Task: Set the rate control method for qsv to cbr.
Action: Mouse moved to (104, 13)
Screenshot: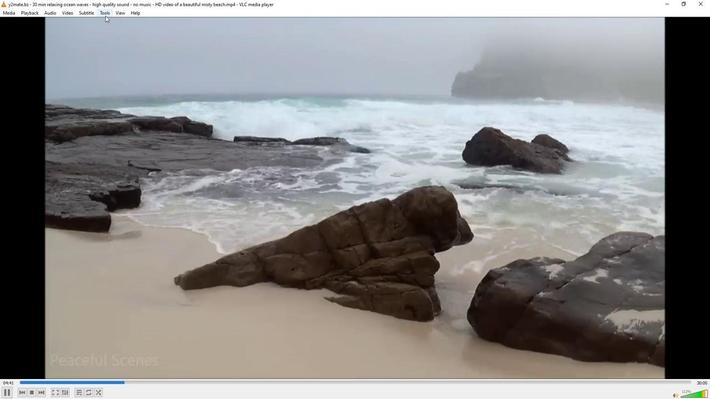 
Action: Mouse pressed left at (104, 13)
Screenshot: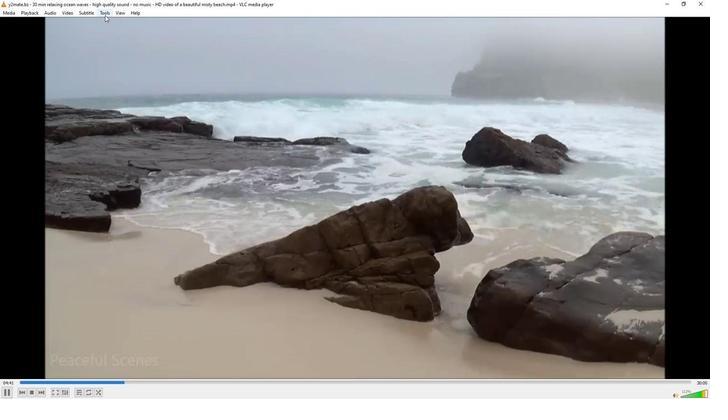 
Action: Mouse moved to (114, 99)
Screenshot: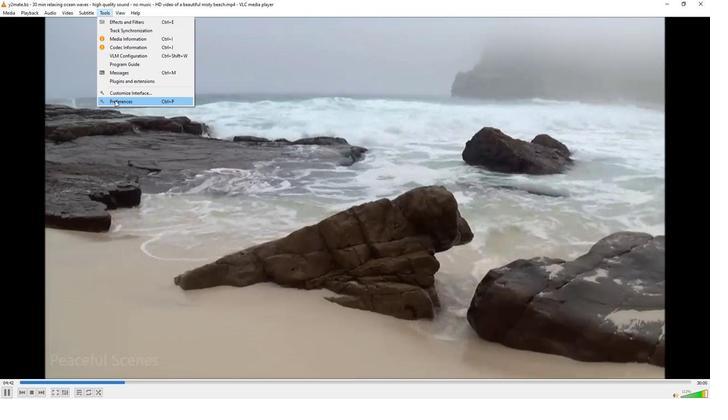 
Action: Mouse pressed left at (114, 99)
Screenshot: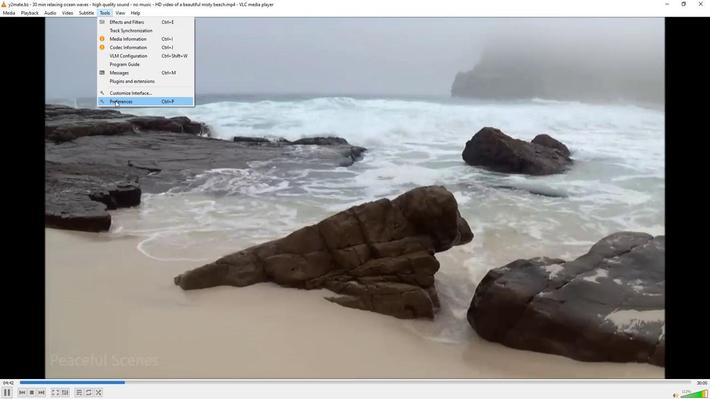 
Action: Mouse moved to (84, 308)
Screenshot: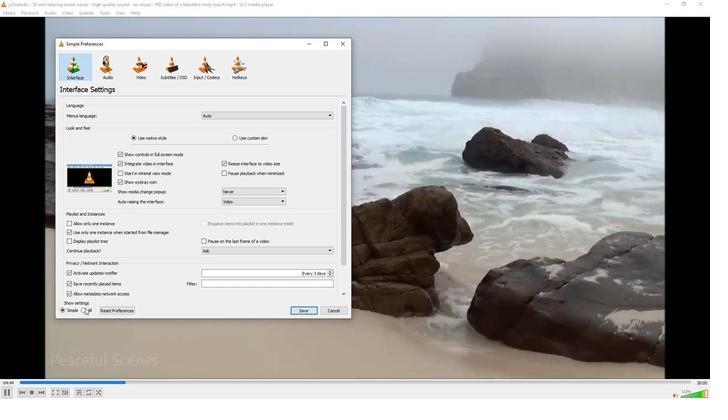 
Action: Mouse pressed left at (84, 308)
Screenshot: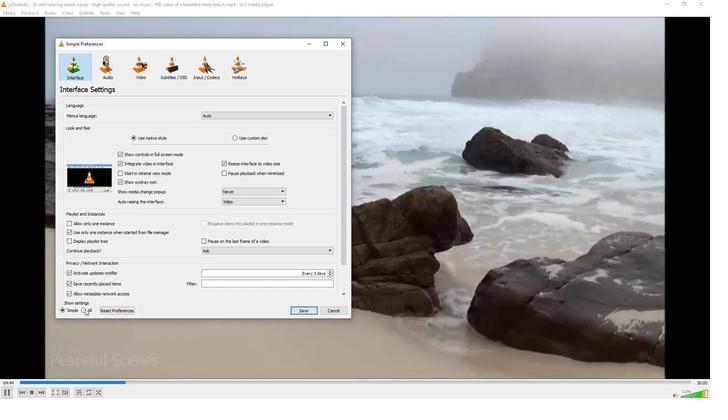 
Action: Mouse moved to (72, 203)
Screenshot: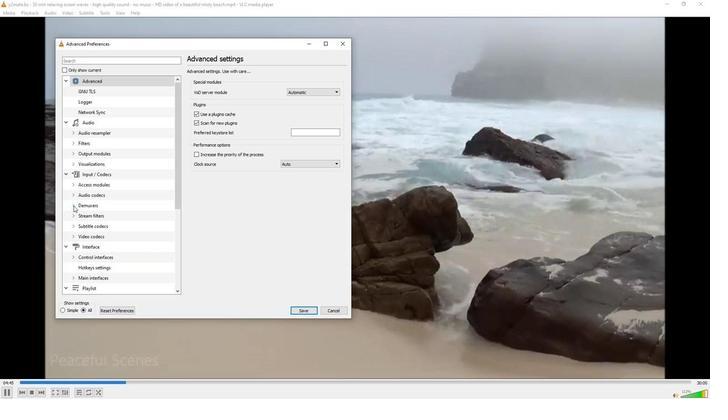 
Action: Mouse pressed left at (72, 203)
Screenshot: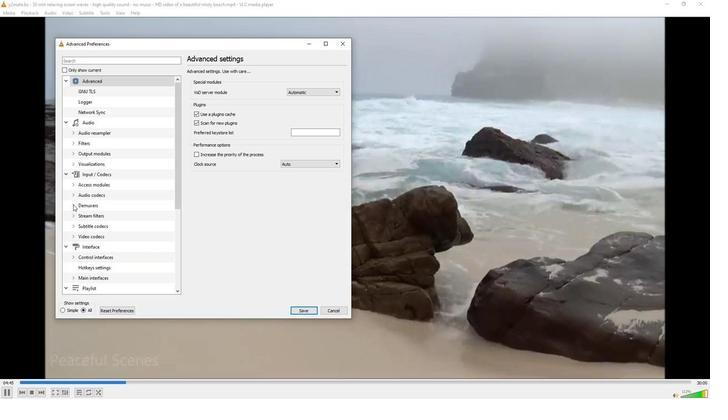 
Action: Mouse moved to (92, 243)
Screenshot: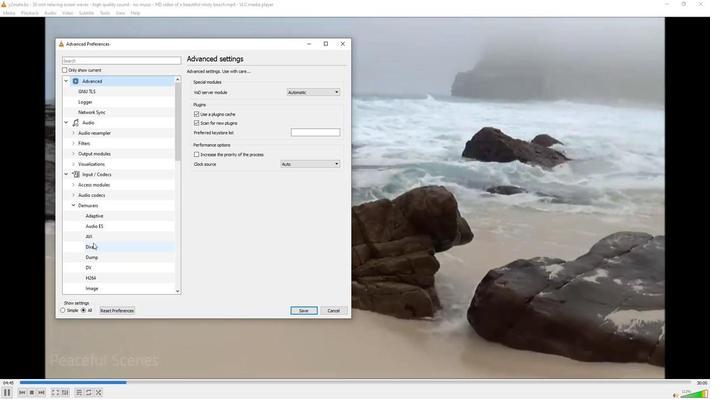 
Action: Mouse scrolled (92, 242) with delta (0, 0)
Screenshot: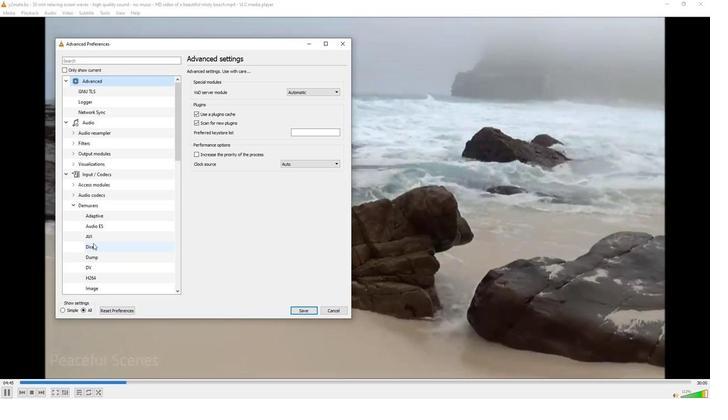 
Action: Mouse scrolled (92, 242) with delta (0, 0)
Screenshot: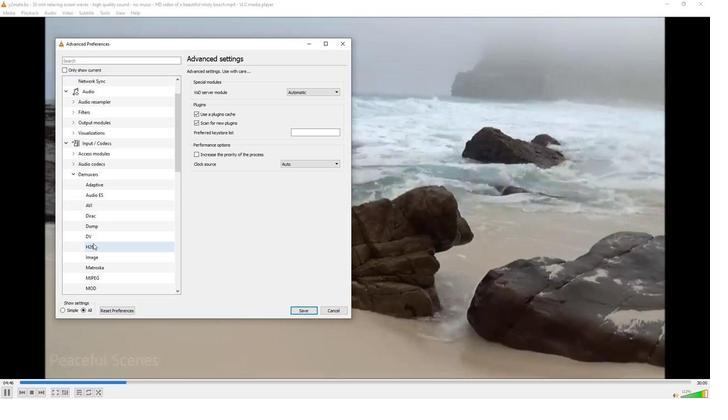 
Action: Mouse scrolled (92, 242) with delta (0, 0)
Screenshot: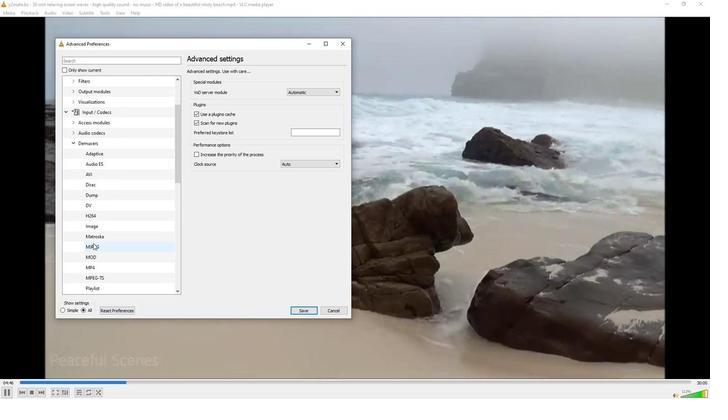 
Action: Mouse scrolled (92, 242) with delta (0, 0)
Screenshot: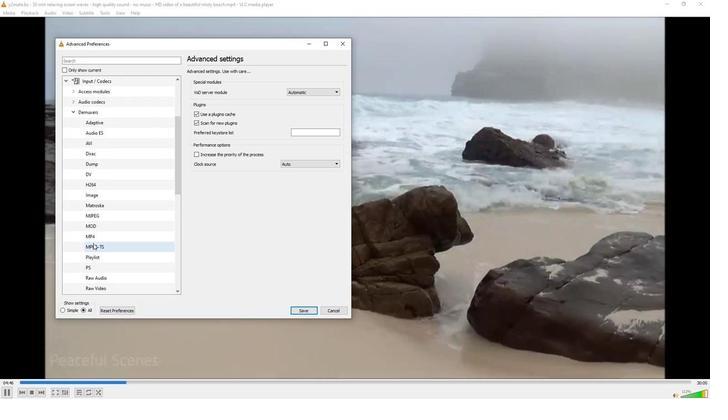 
Action: Mouse scrolled (92, 242) with delta (0, 0)
Screenshot: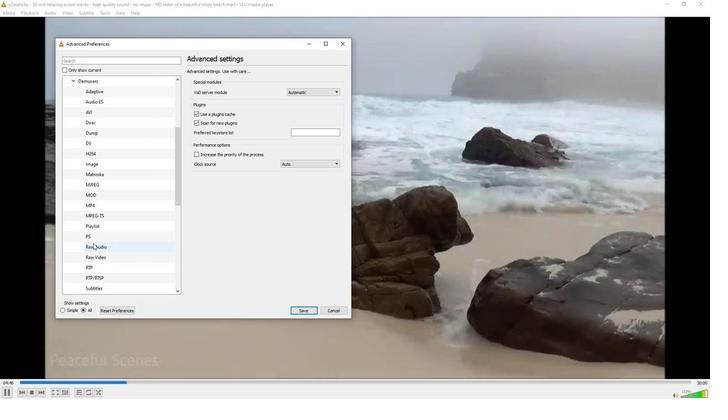 
Action: Mouse scrolled (92, 242) with delta (0, 0)
Screenshot: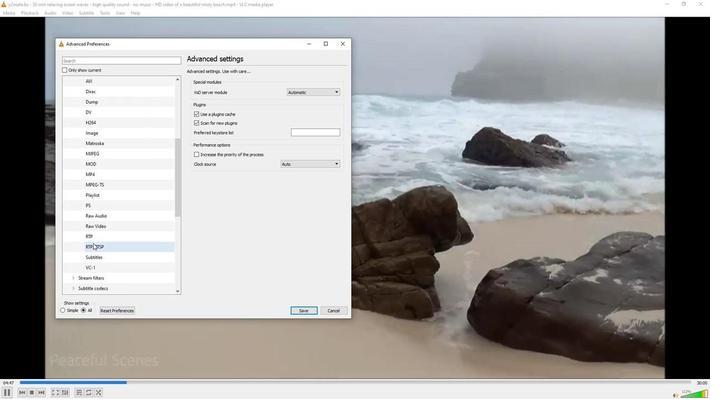 
Action: Mouse moved to (73, 265)
Screenshot: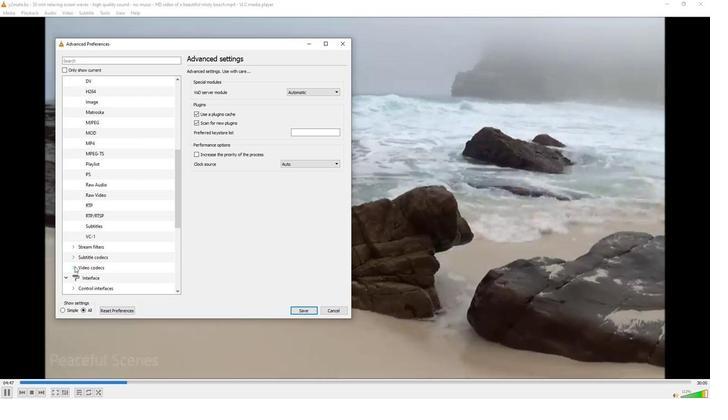 
Action: Mouse pressed left at (73, 265)
Screenshot: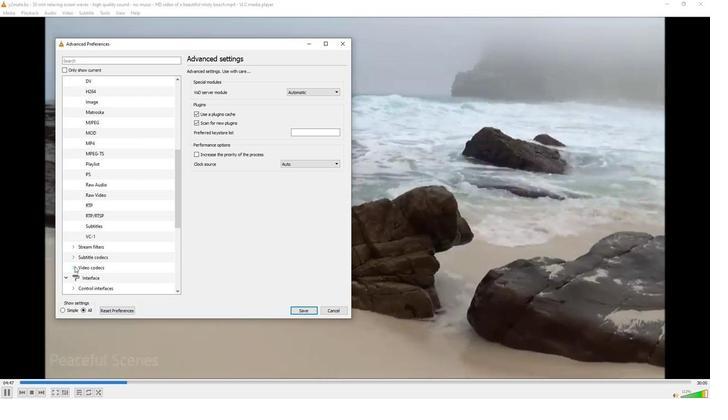 
Action: Mouse moved to (81, 271)
Screenshot: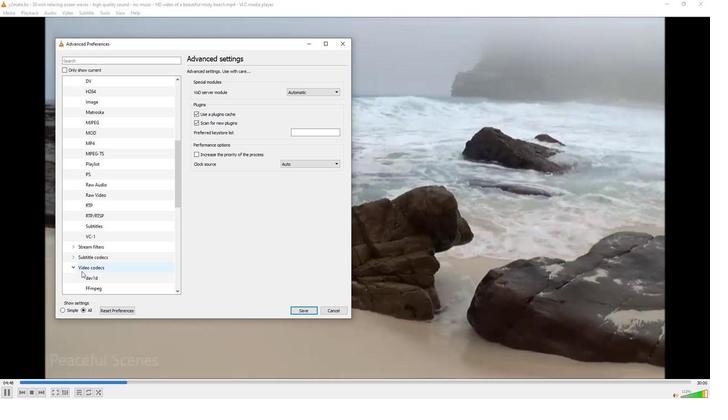 
Action: Mouse scrolled (81, 270) with delta (0, 0)
Screenshot: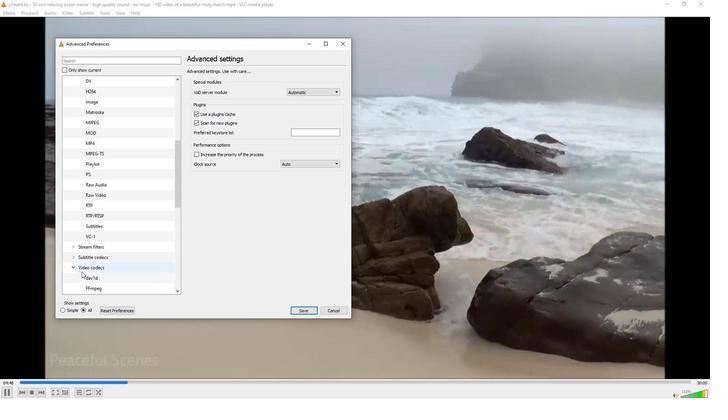 
Action: Mouse moved to (87, 275)
Screenshot: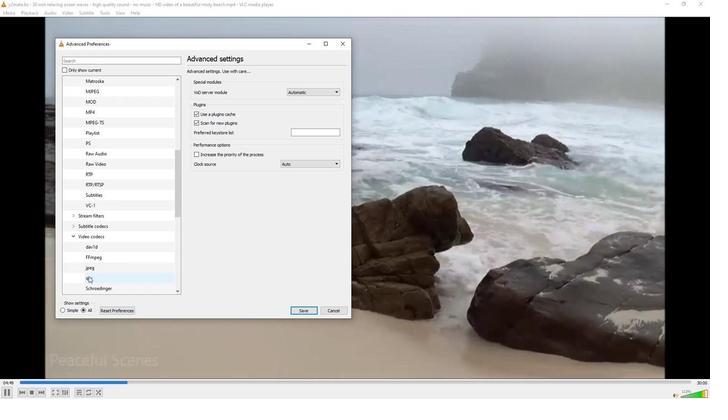 
Action: Mouse pressed left at (87, 275)
Screenshot: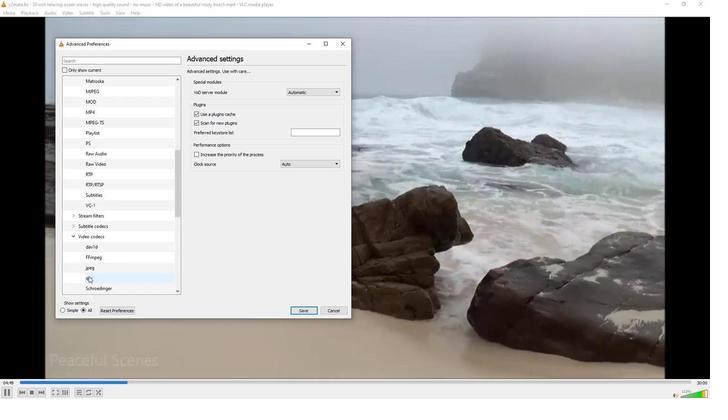 
Action: Mouse moved to (322, 169)
Screenshot: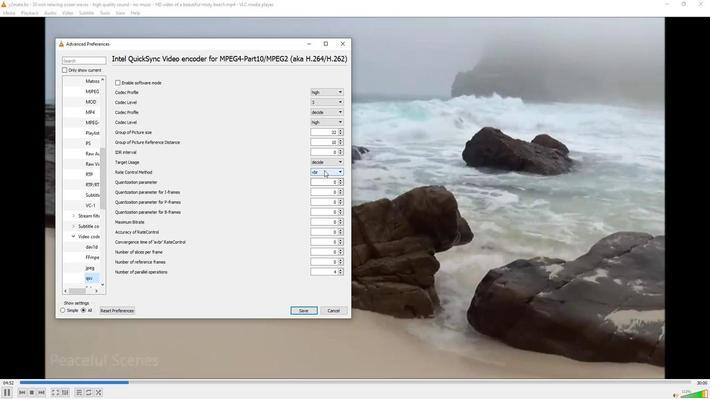 
Action: Mouse pressed left at (322, 169)
Screenshot: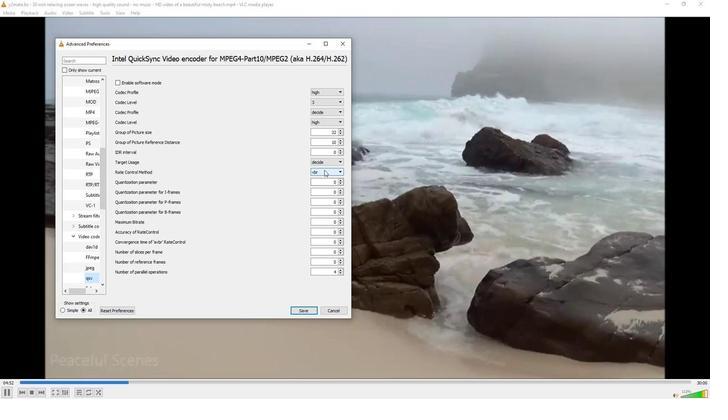 
Action: Mouse moved to (318, 178)
Screenshot: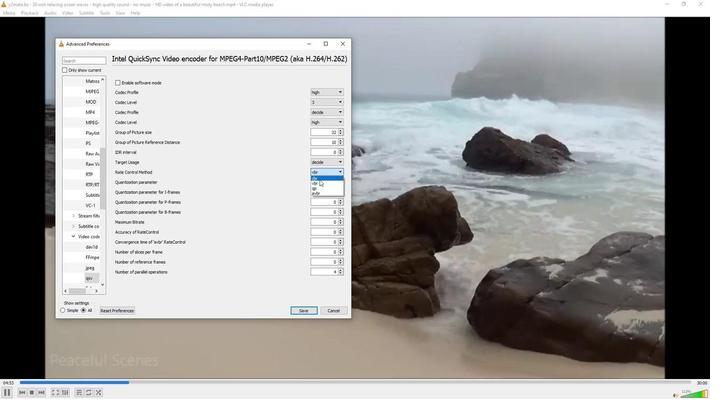 
Action: Mouse pressed left at (318, 178)
Screenshot: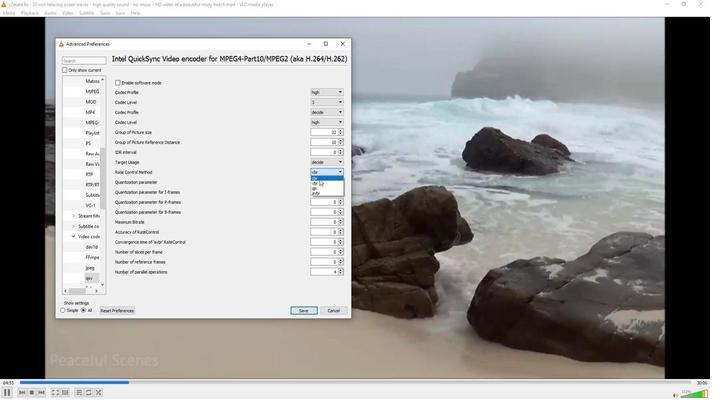 
Action: Mouse moved to (271, 178)
Screenshot: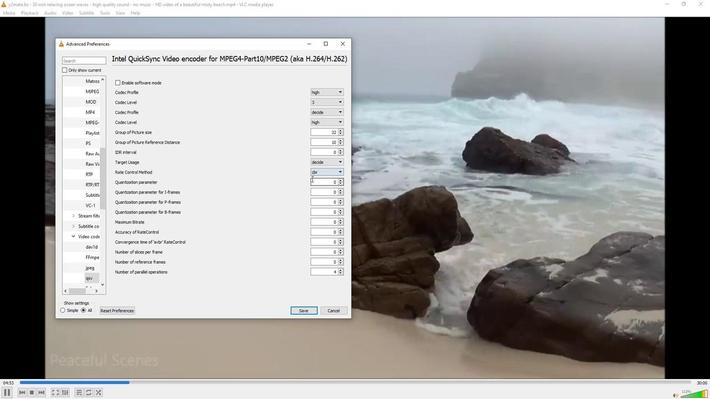 
